 Task: Add a condition where "Channel Is X corp direct message" in recently solved tickets.
Action: Mouse moved to (101, 378)
Screenshot: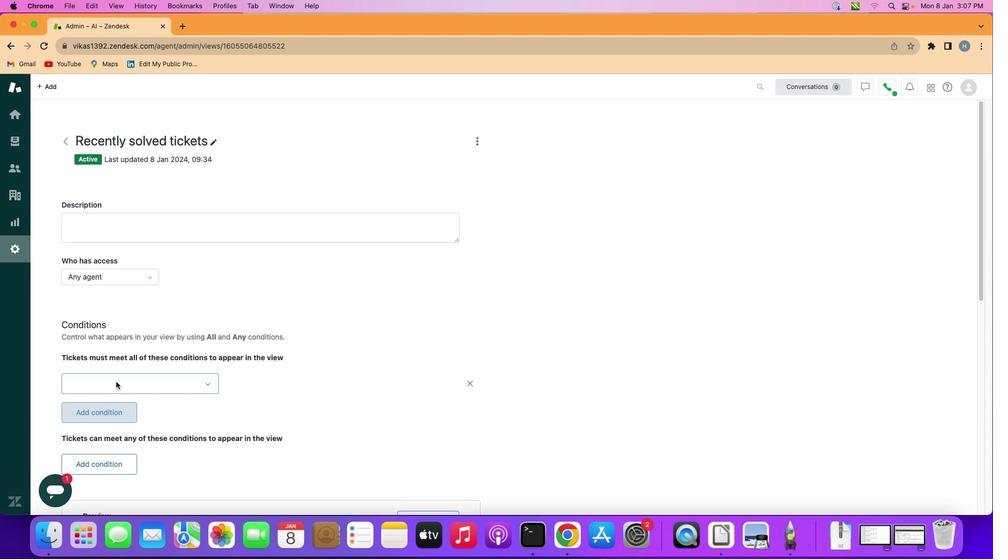
Action: Mouse pressed left at (101, 378)
Screenshot: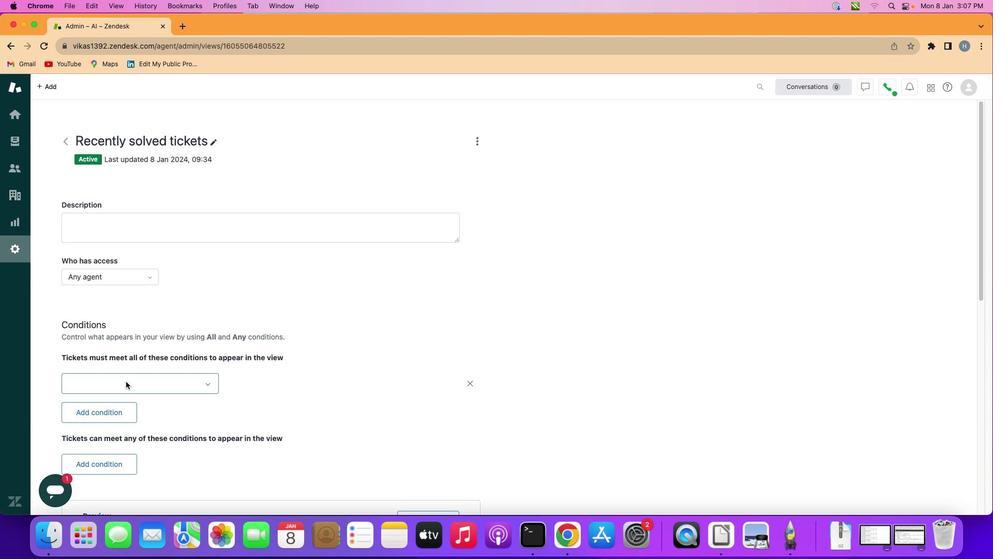 
Action: Mouse moved to (123, 378)
Screenshot: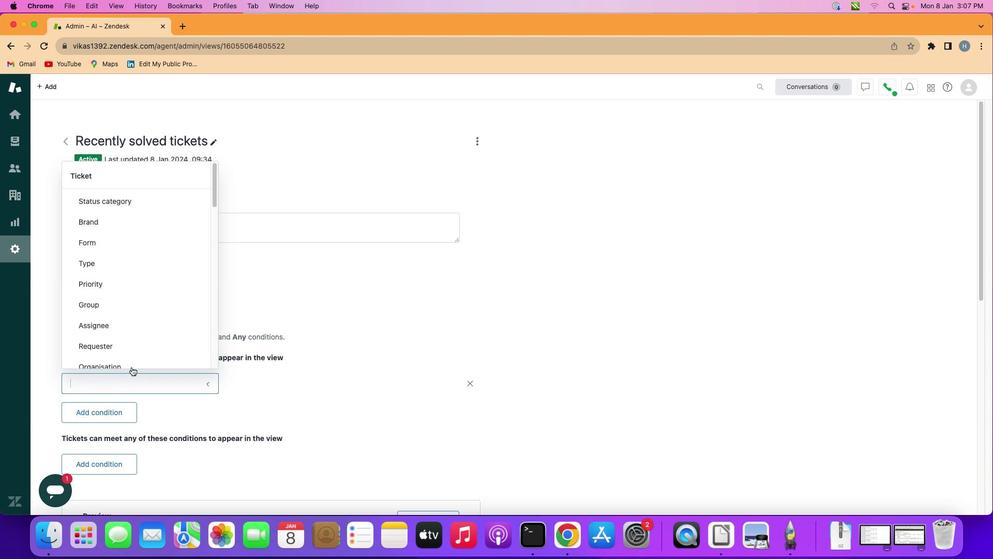 
Action: Mouse pressed left at (123, 378)
Screenshot: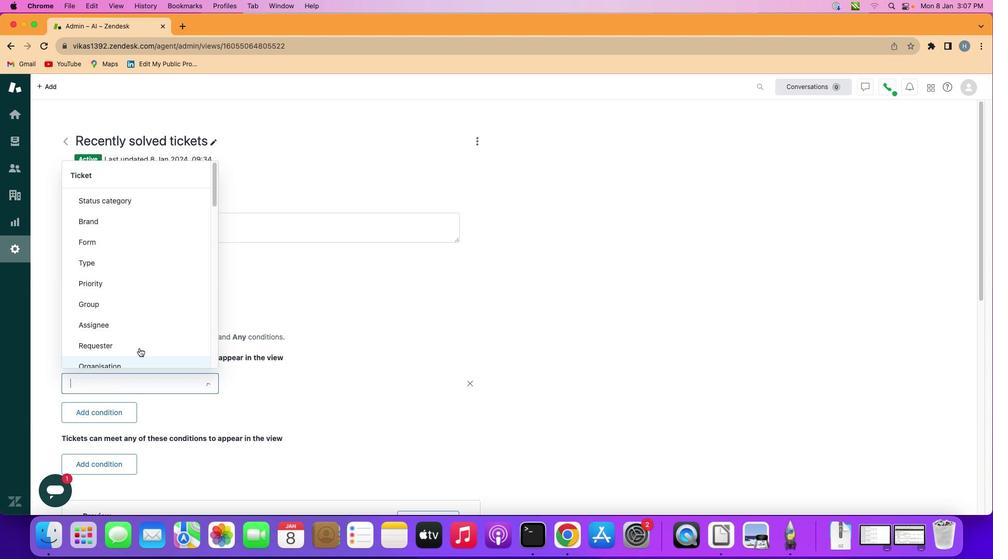 
Action: Mouse moved to (145, 288)
Screenshot: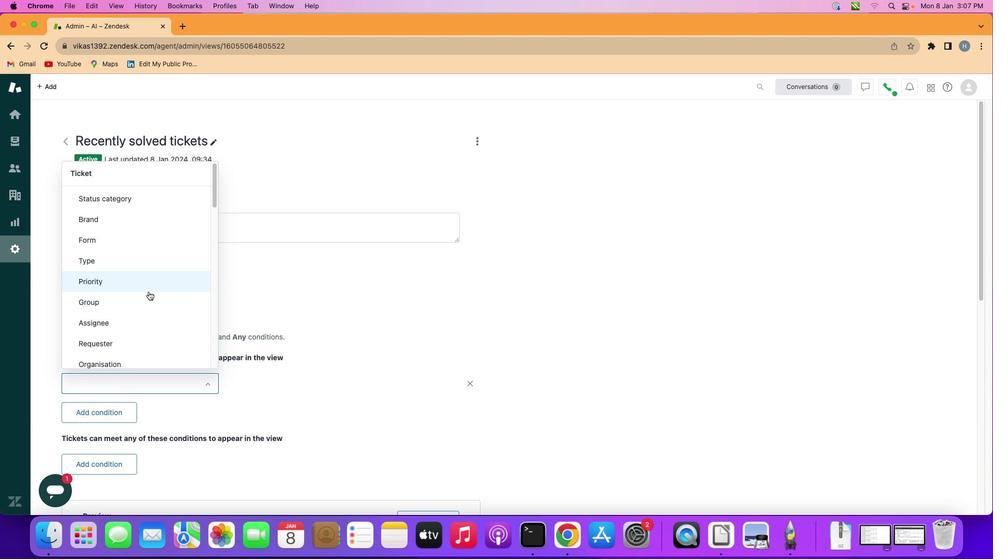 
Action: Mouse scrolled (145, 288) with delta (-2, -3)
Screenshot: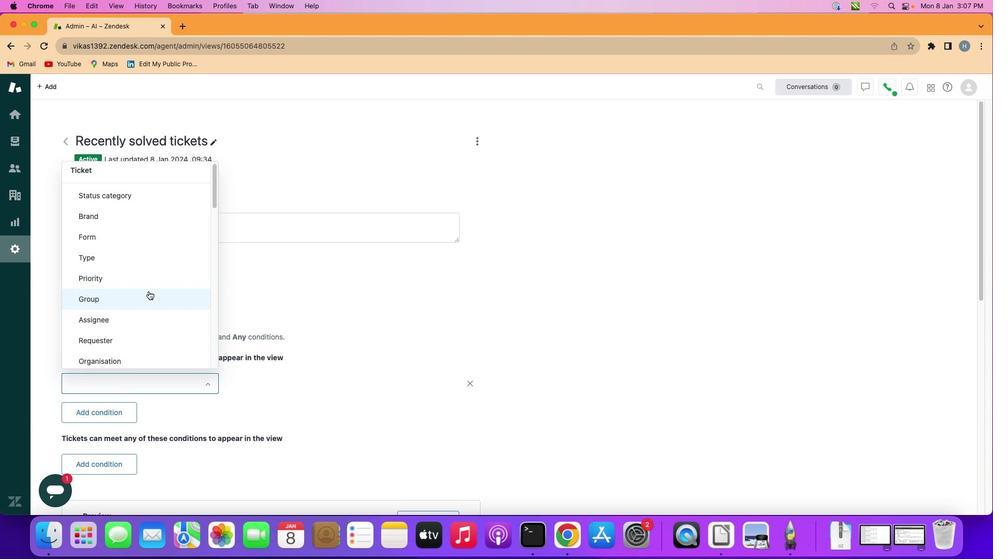 
Action: Mouse scrolled (145, 288) with delta (-2, -3)
Screenshot: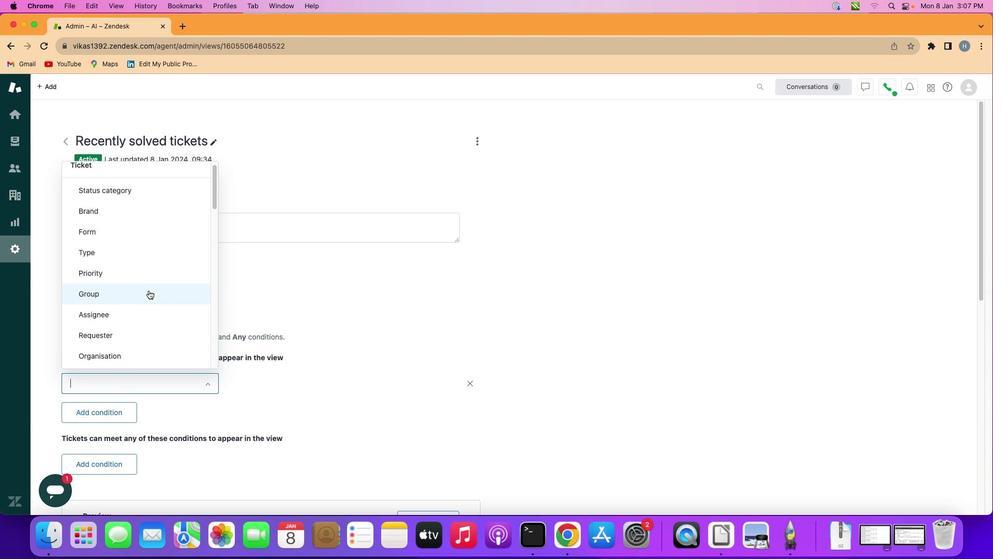 
Action: Mouse scrolled (145, 288) with delta (-2, -3)
Screenshot: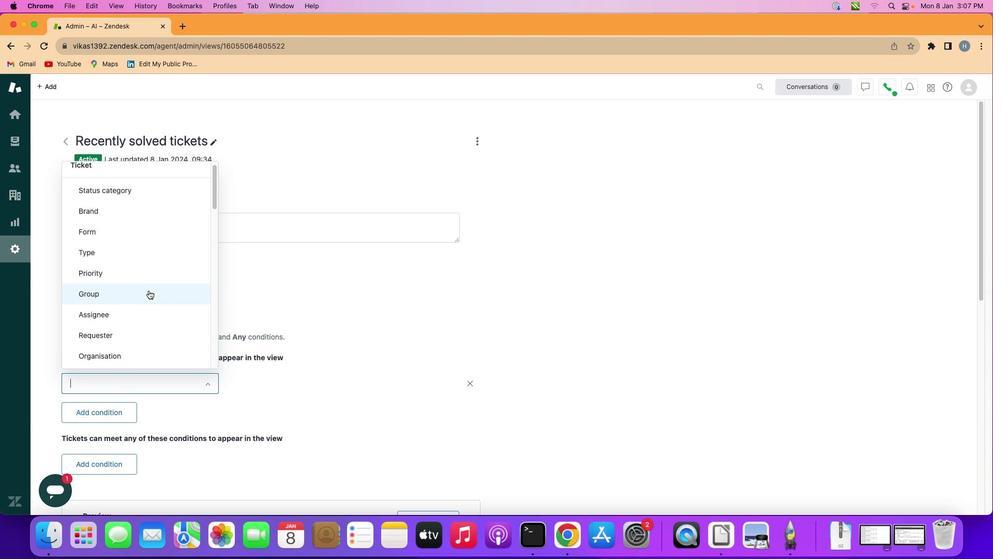 
Action: Mouse moved to (145, 287)
Screenshot: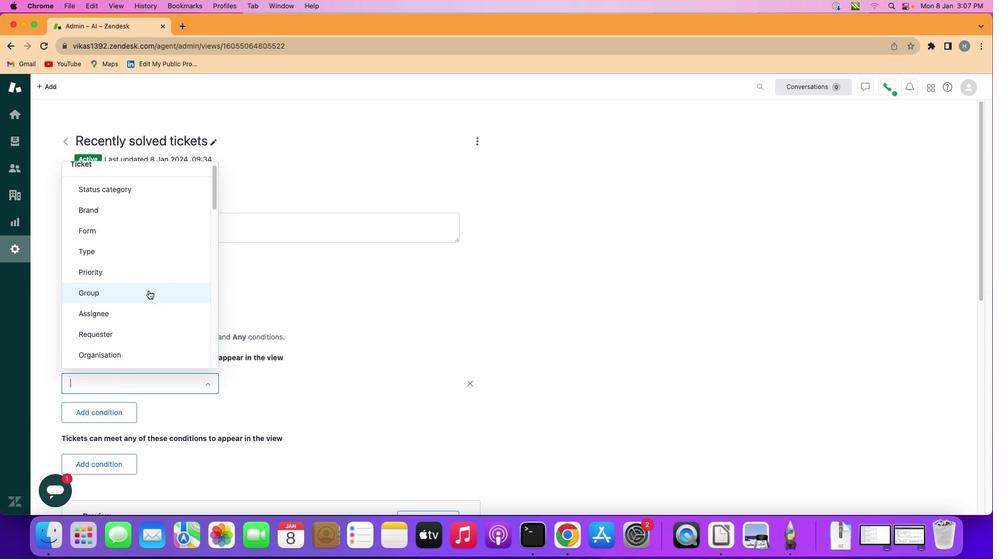 
Action: Mouse scrolled (145, 287) with delta (-2, -3)
Screenshot: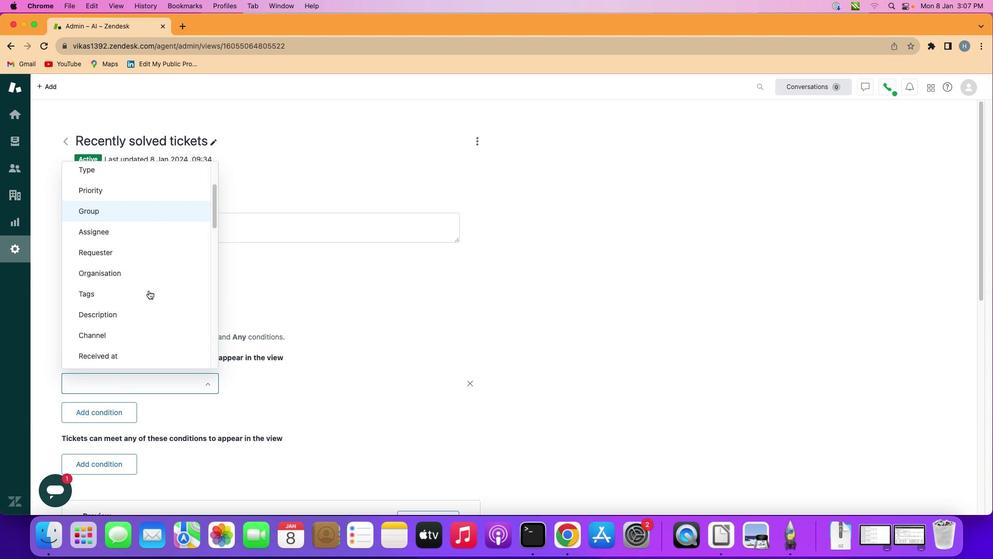 
Action: Mouse scrolled (145, 287) with delta (-2, -3)
Screenshot: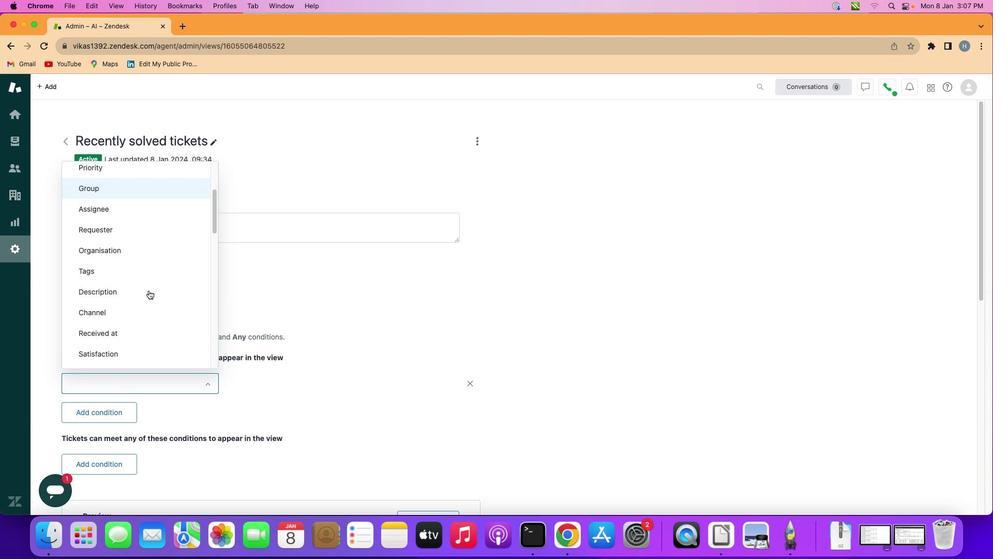 
Action: Mouse scrolled (145, 287) with delta (-2, -3)
Screenshot: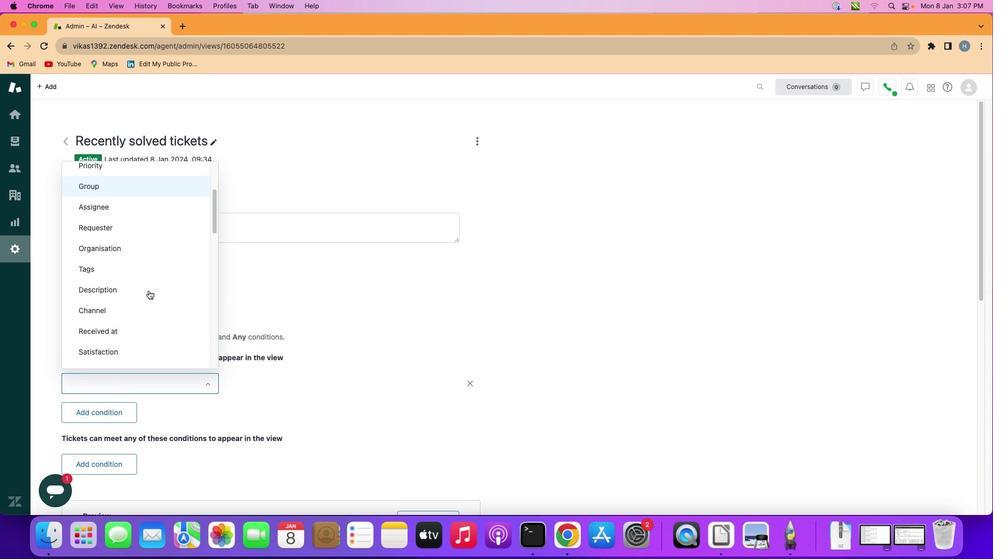 
Action: Mouse scrolled (145, 287) with delta (-2, -3)
Screenshot: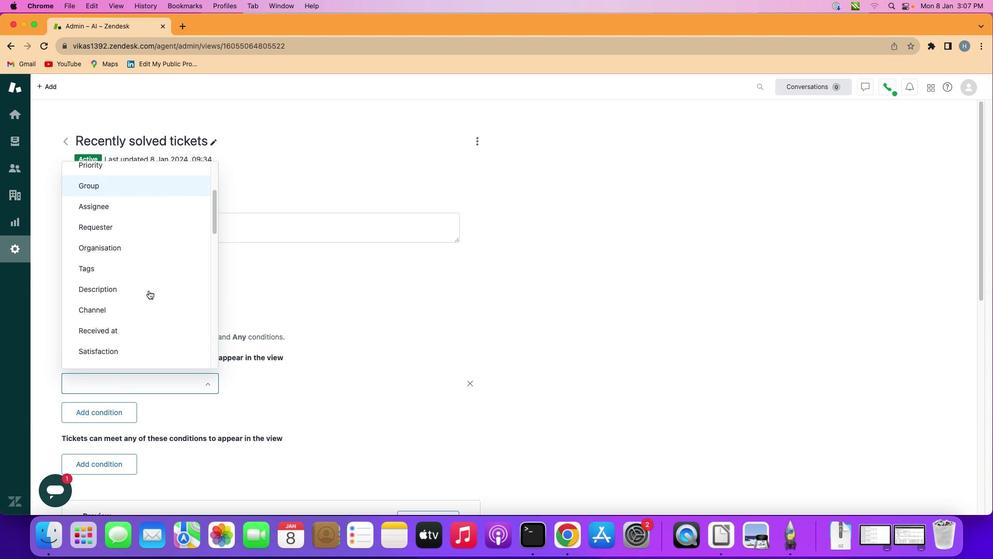
Action: Mouse scrolled (145, 287) with delta (-2, -3)
Screenshot: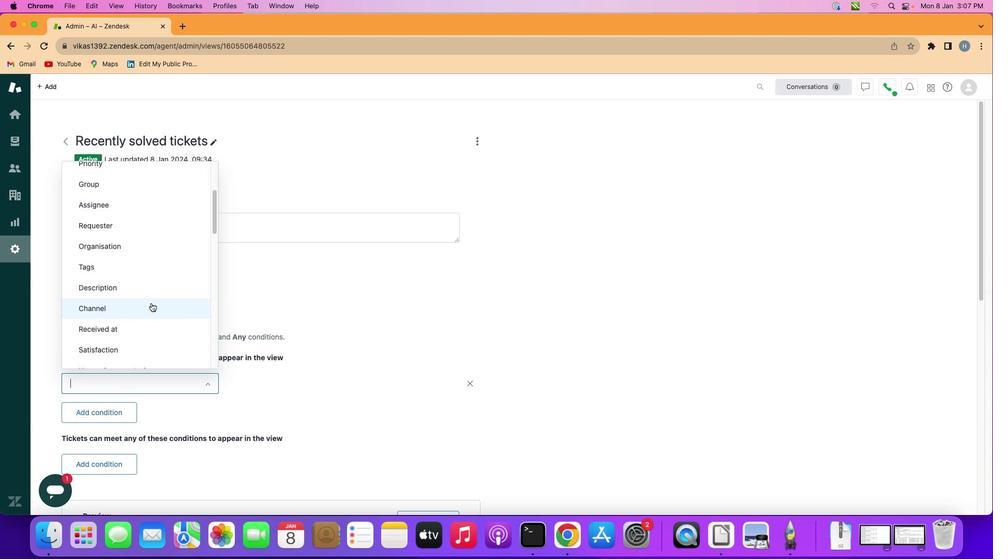 
Action: Mouse moved to (146, 307)
Screenshot: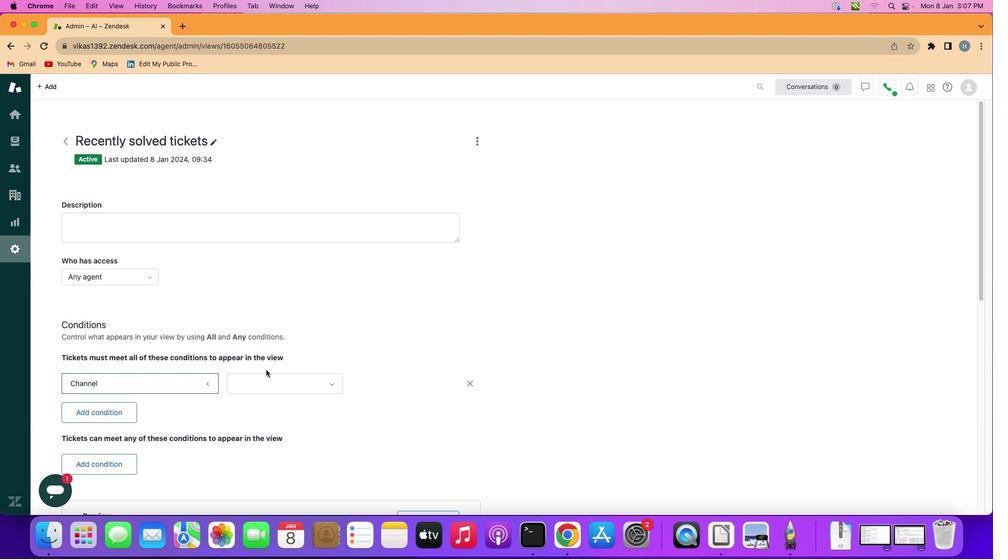 
Action: Mouse pressed left at (146, 307)
Screenshot: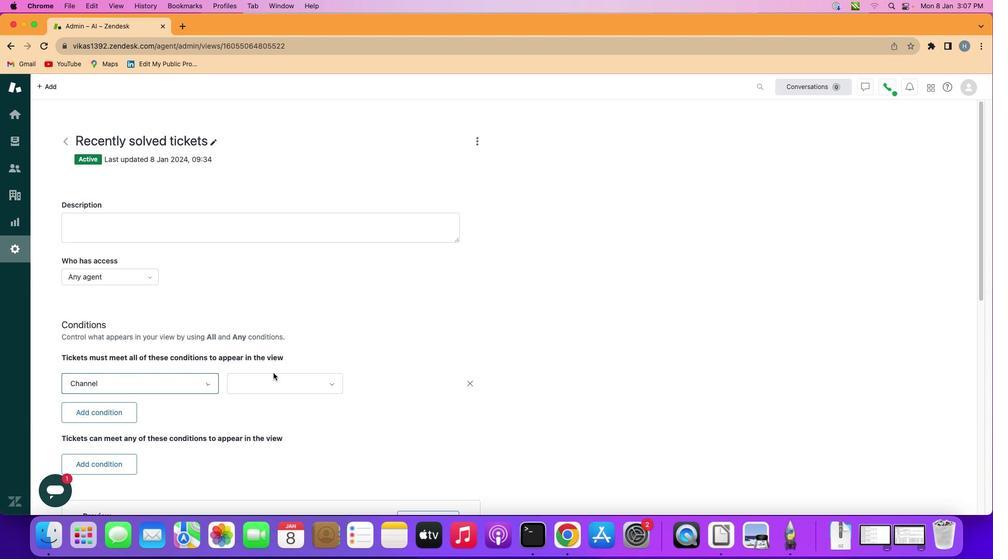 
Action: Mouse moved to (275, 381)
Screenshot: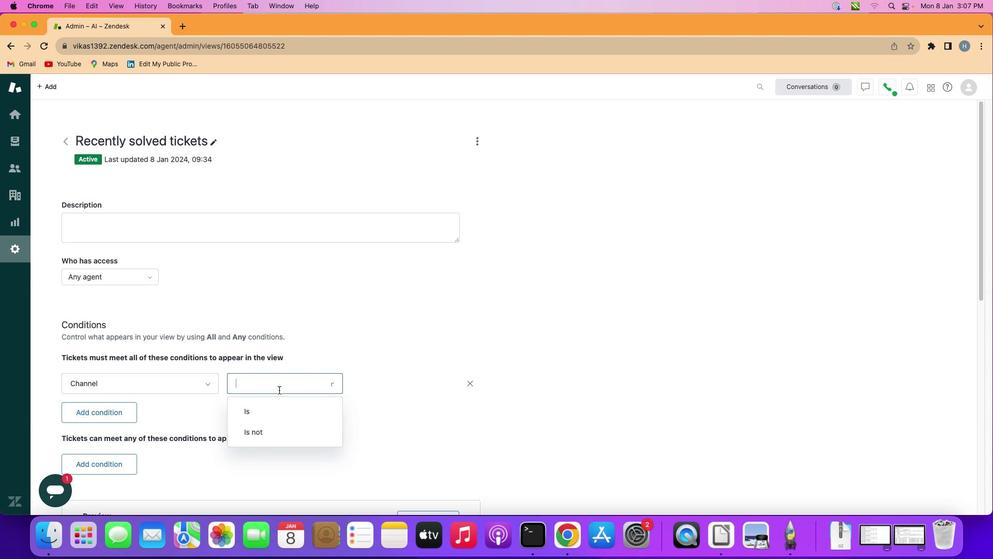 
Action: Mouse pressed left at (275, 381)
Screenshot: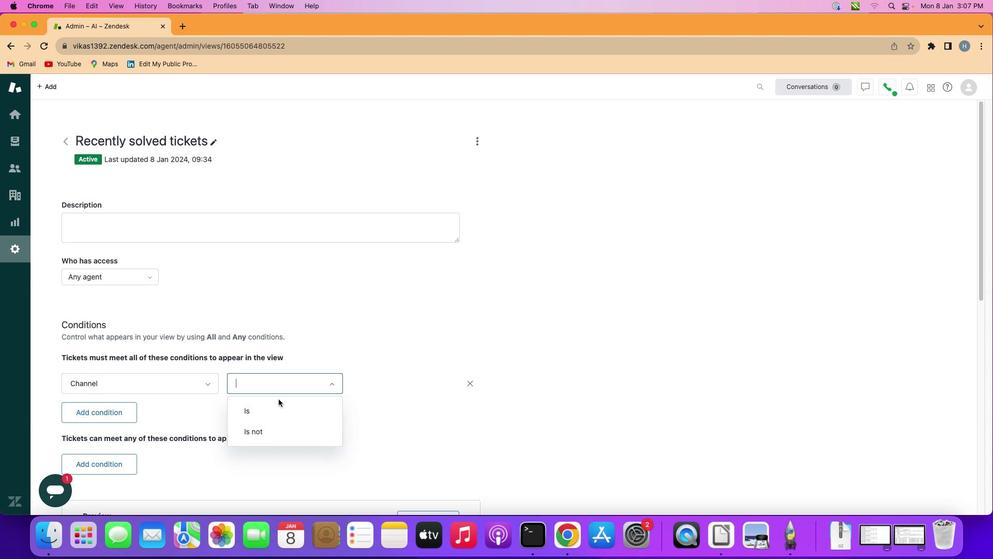 
Action: Mouse moved to (274, 400)
Screenshot: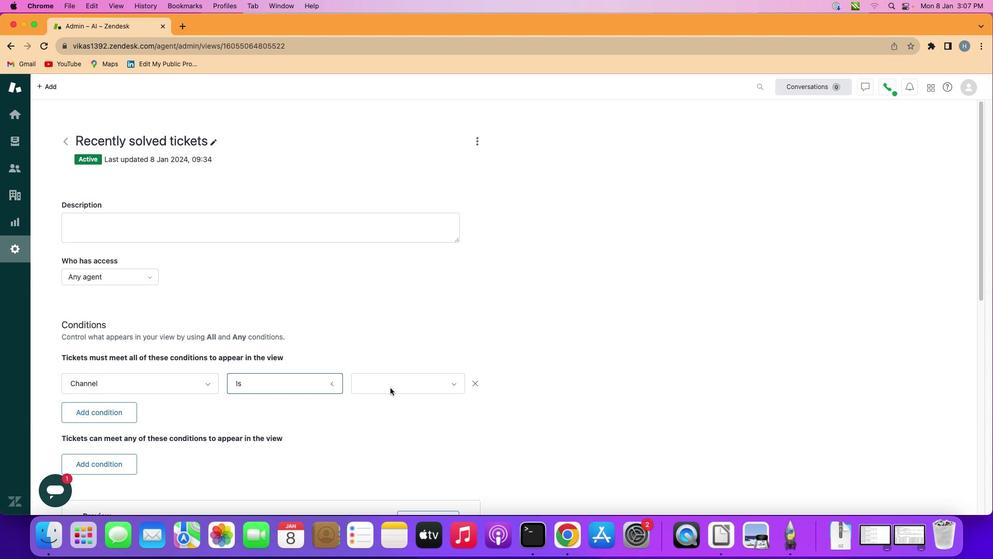 
Action: Mouse pressed left at (274, 400)
Screenshot: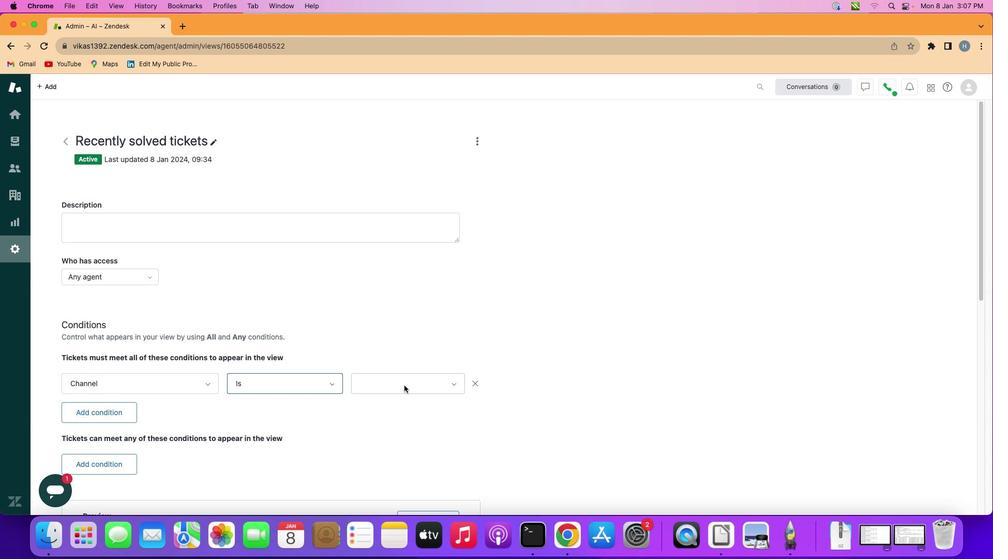 
Action: Mouse moved to (401, 381)
Screenshot: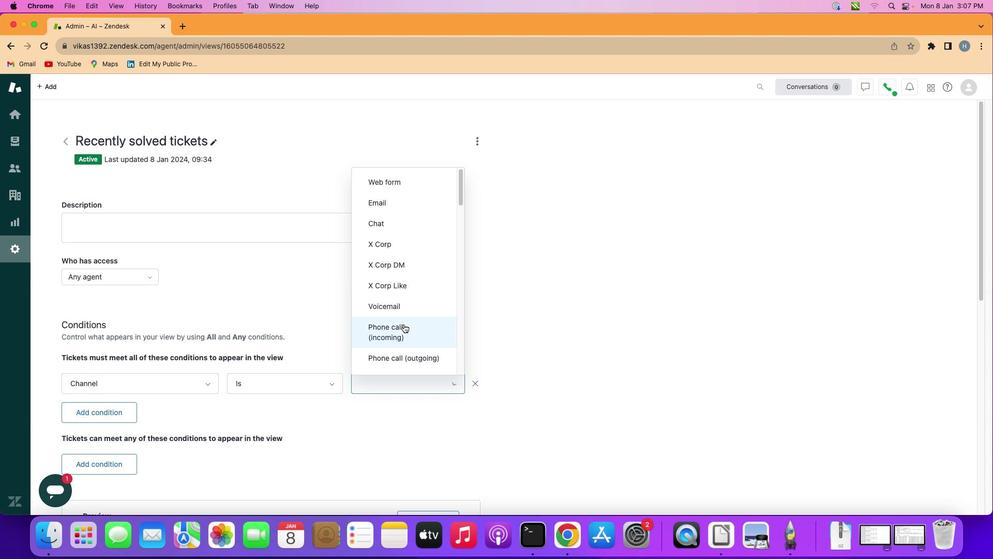 
Action: Mouse pressed left at (401, 381)
Screenshot: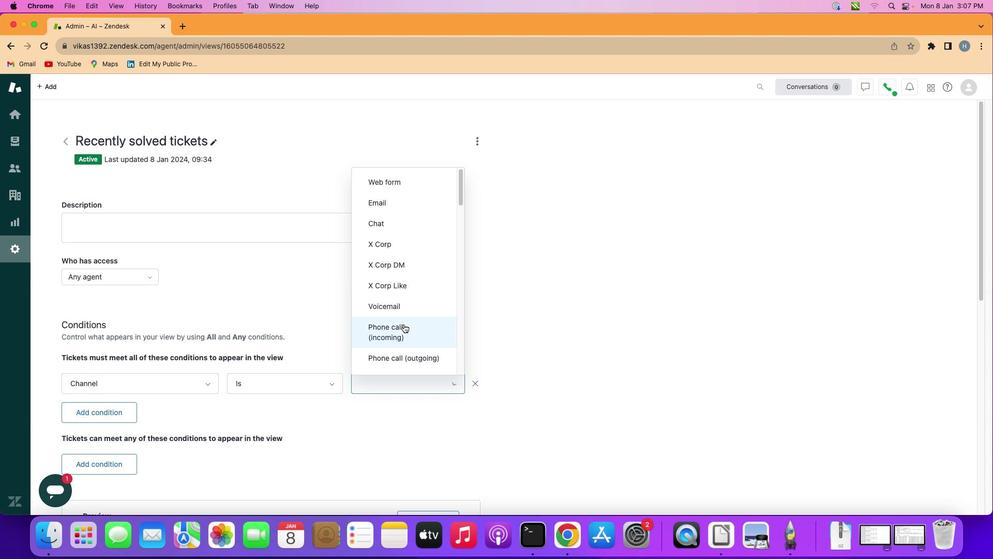 
Action: Mouse moved to (397, 298)
Screenshot: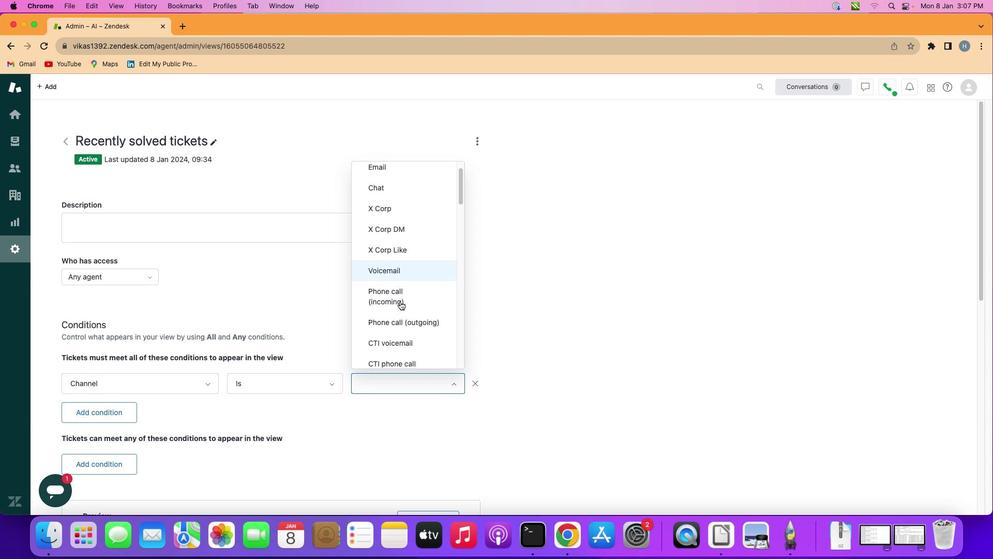 
Action: Mouse scrolled (397, 298) with delta (-2, -3)
Screenshot: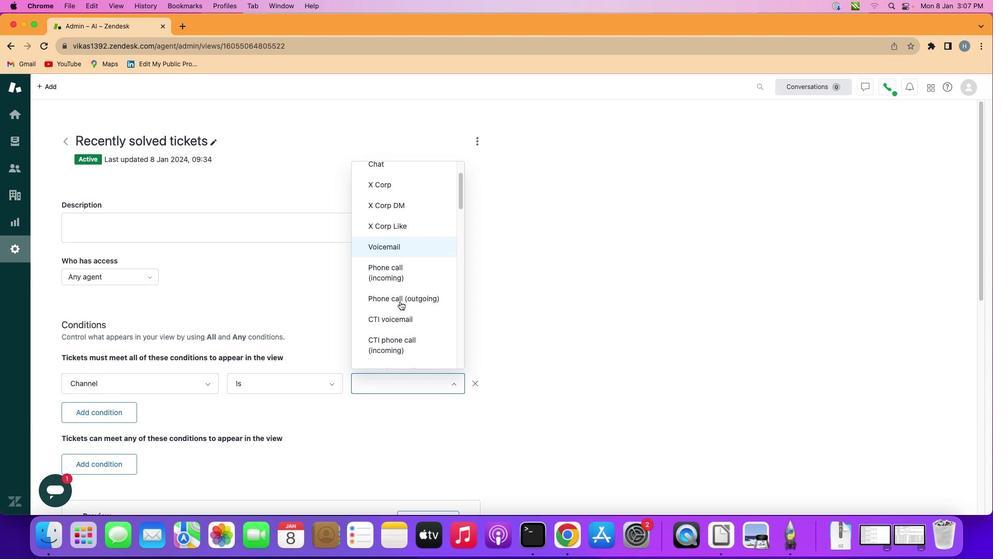 
Action: Mouse scrolled (397, 298) with delta (-2, -3)
Screenshot: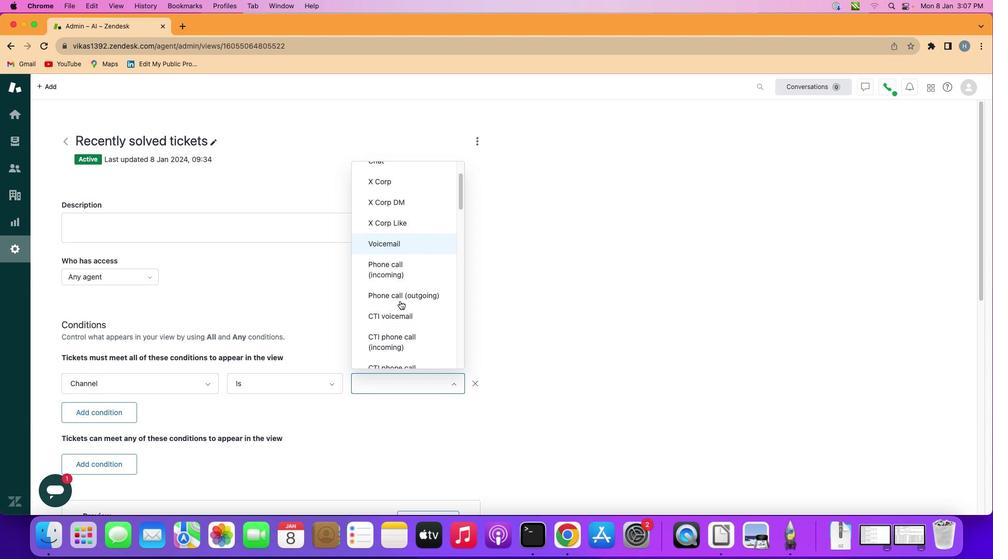 
Action: Mouse scrolled (397, 298) with delta (-2, -3)
Screenshot: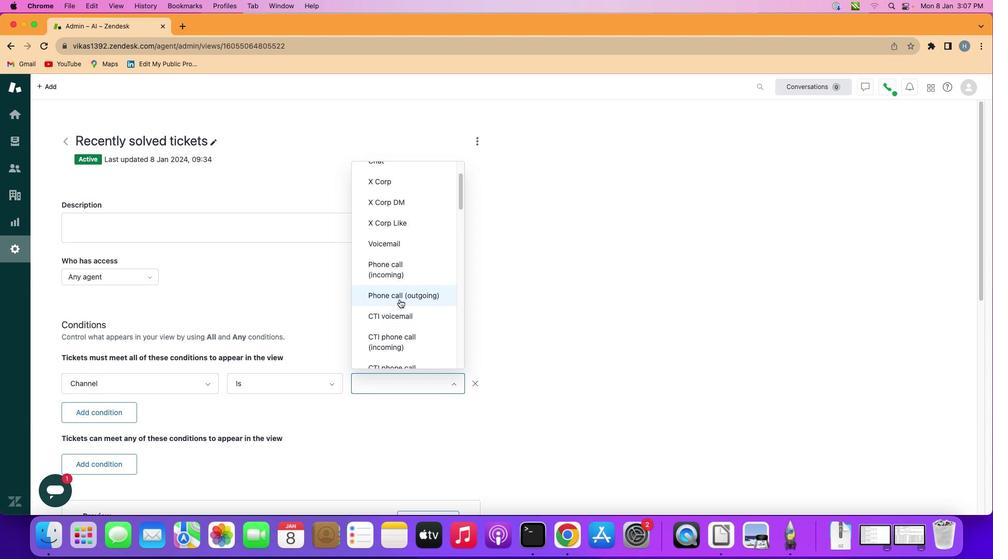 
Action: Mouse scrolled (397, 298) with delta (-2, -3)
Screenshot: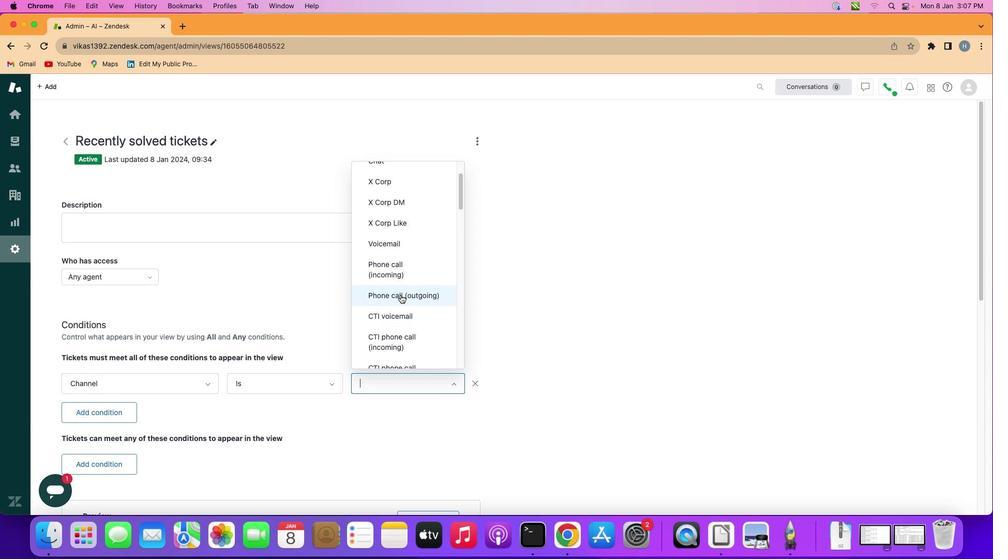 
Action: Mouse moved to (398, 291)
Screenshot: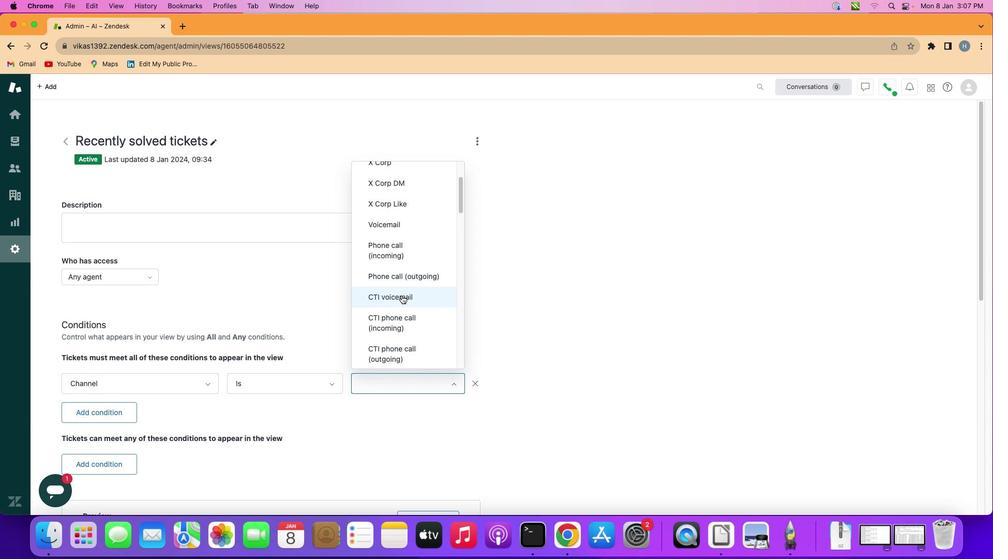 
Action: Mouse scrolled (398, 291) with delta (-2, -3)
Screenshot: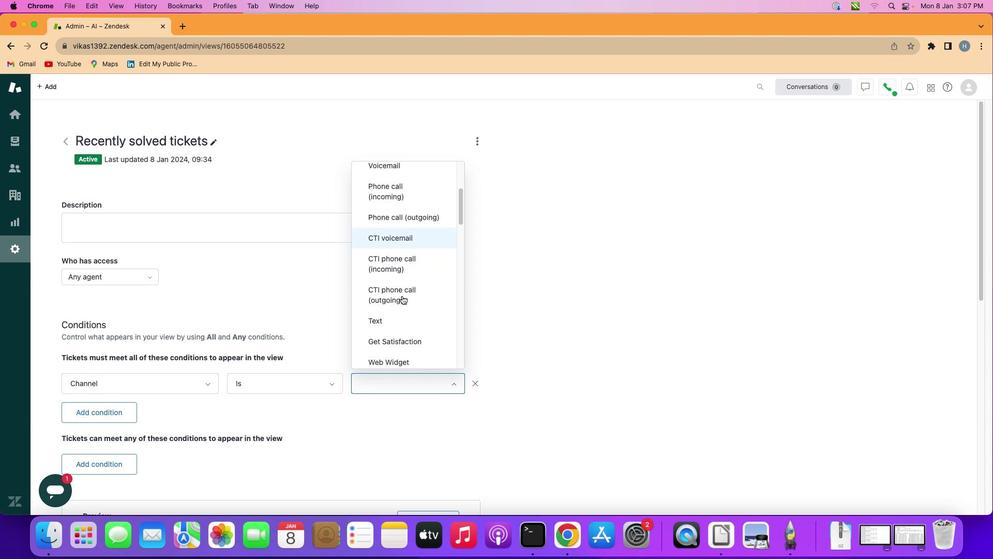 
Action: Mouse scrolled (398, 291) with delta (-2, -3)
Screenshot: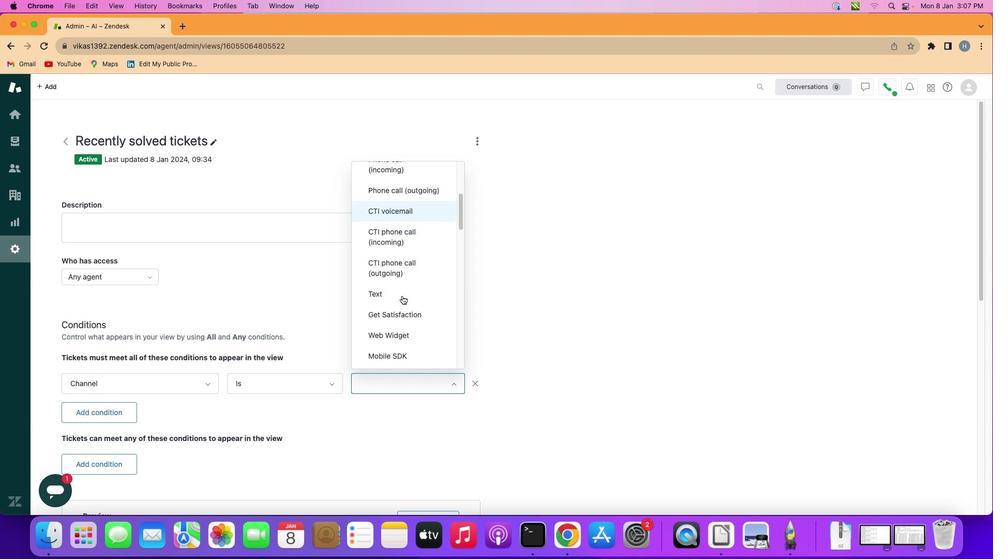 
Action: Mouse moved to (399, 291)
Screenshot: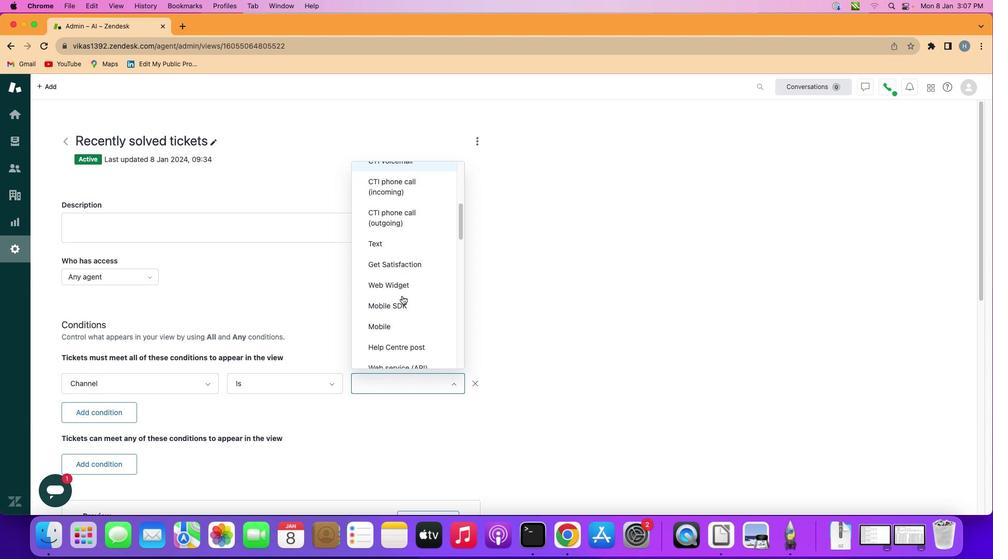 
Action: Mouse scrolled (399, 291) with delta (-2, -3)
Screenshot: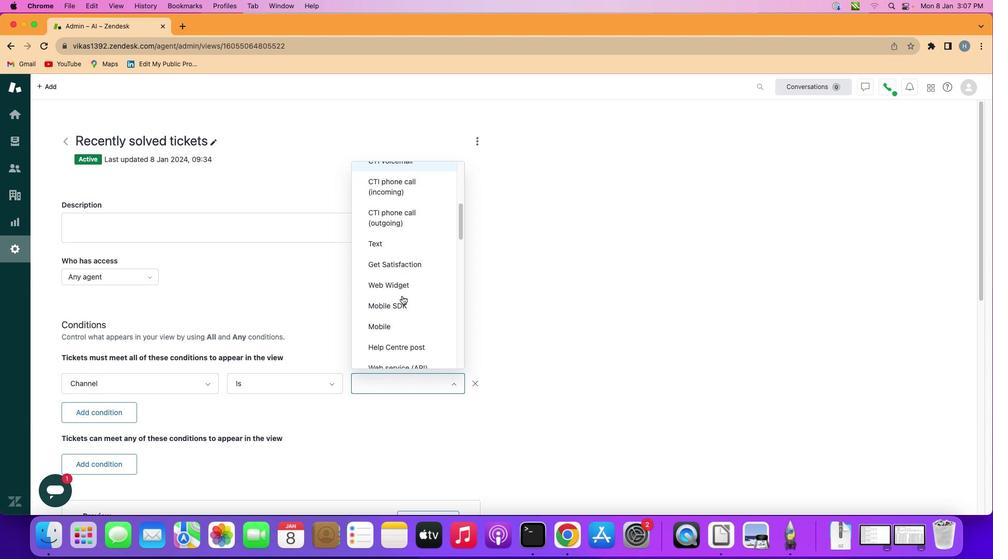 
Action: Mouse moved to (399, 291)
Screenshot: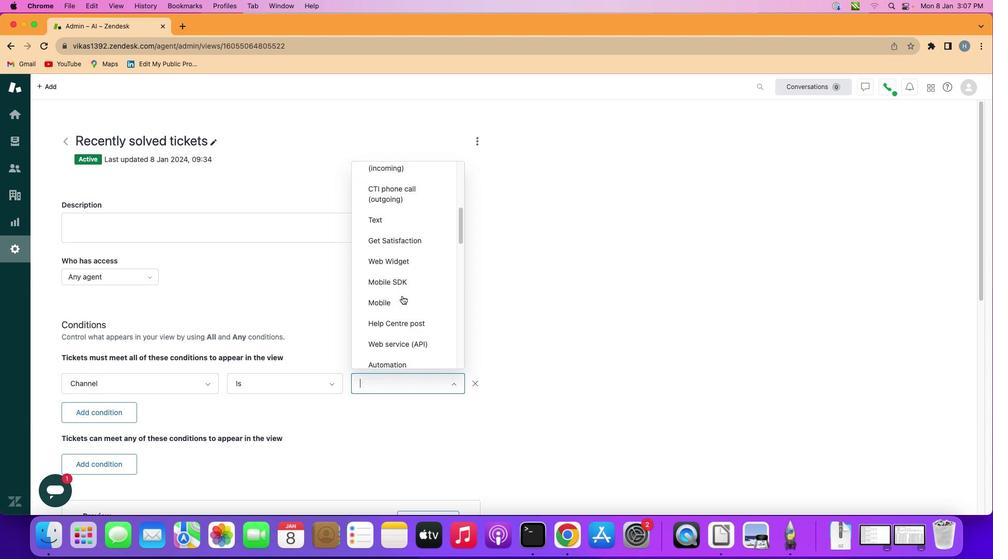 
Action: Mouse scrolled (399, 291) with delta (-2, -1)
Screenshot: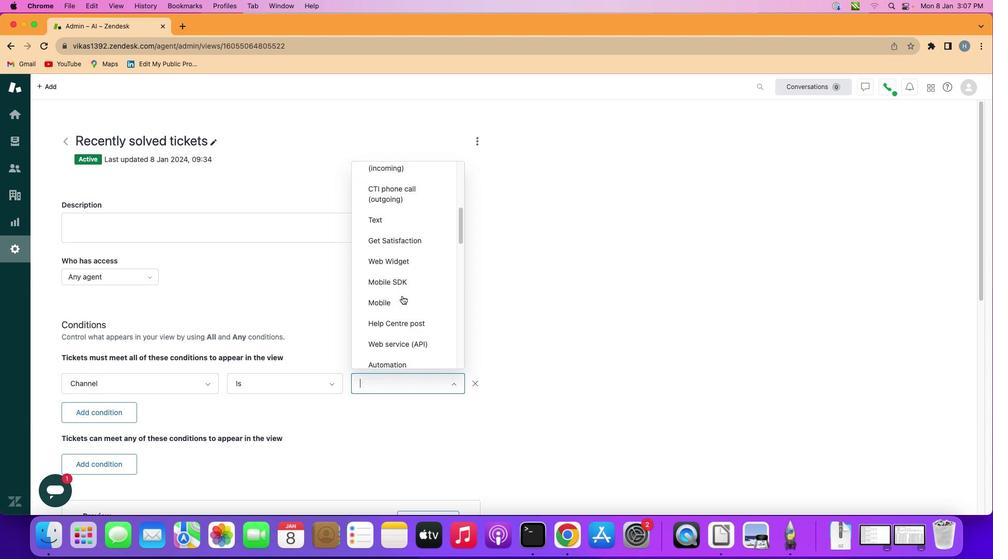 
Action: Mouse moved to (399, 291)
Screenshot: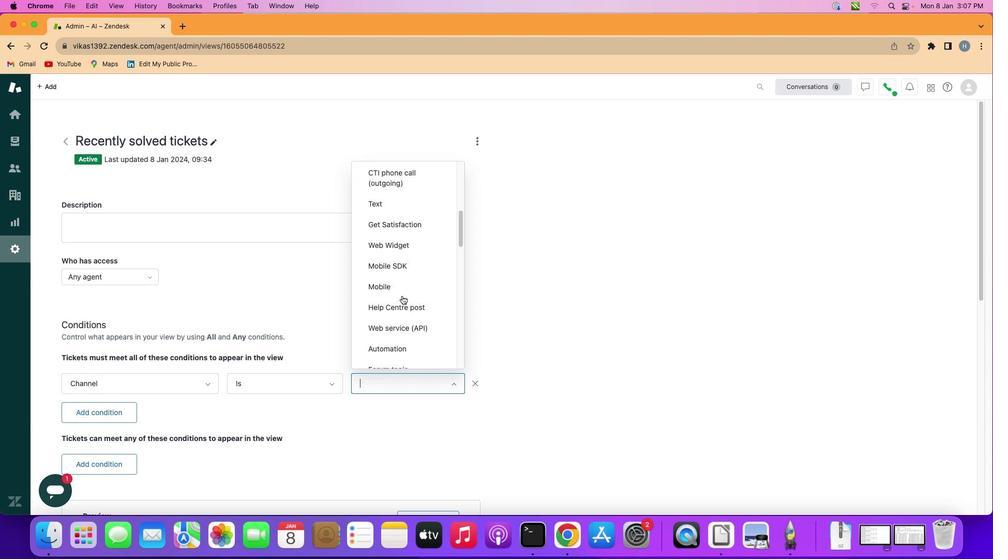 
Action: Mouse scrolled (399, 291) with delta (-2, -3)
Screenshot: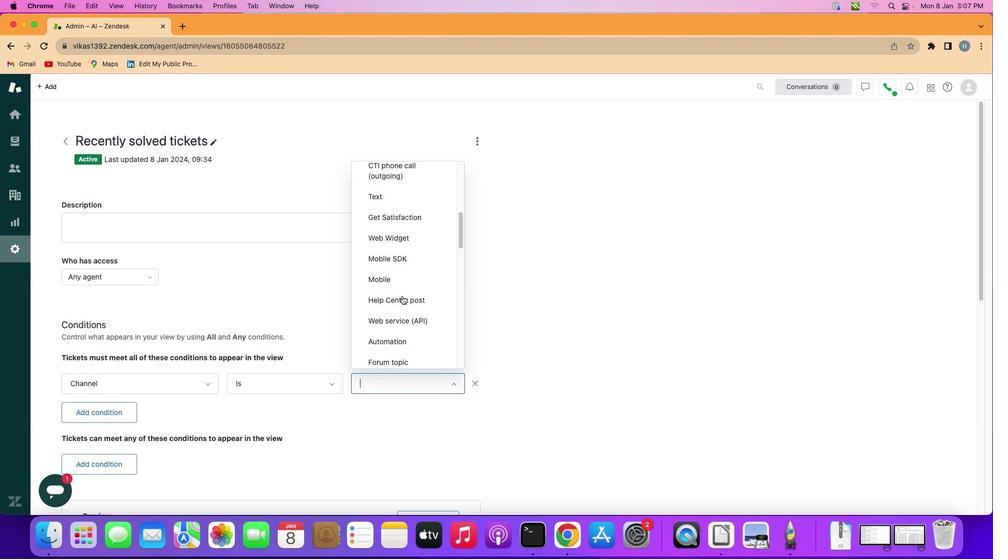 
Action: Mouse moved to (399, 292)
Screenshot: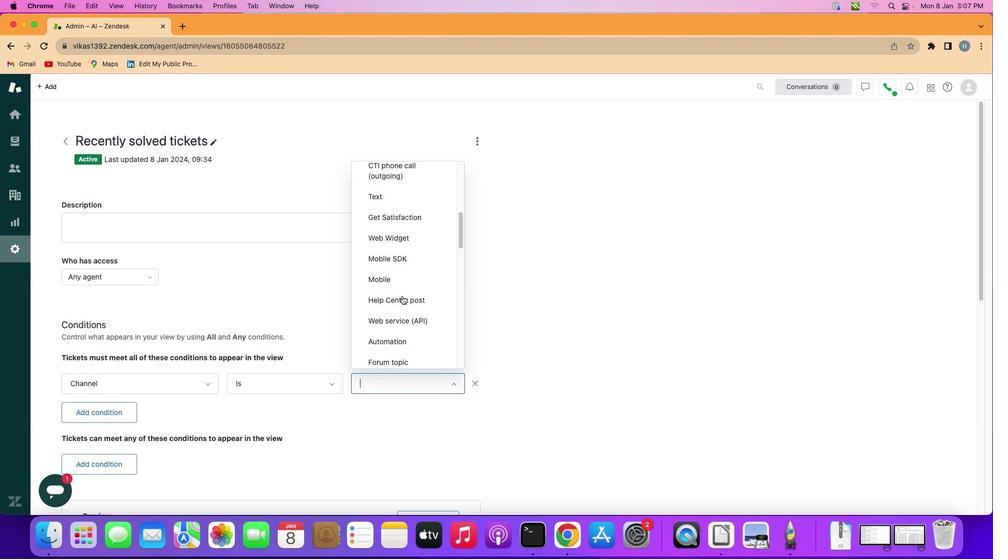 
Action: Mouse scrolled (399, 292) with delta (-2, -3)
Screenshot: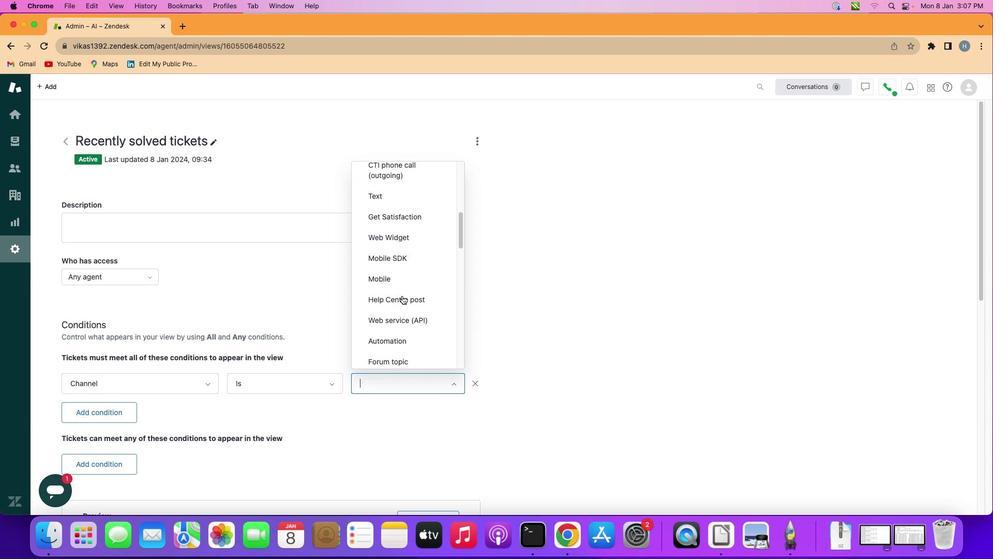 
Action: Mouse scrolled (399, 292) with delta (-2, -4)
Screenshot: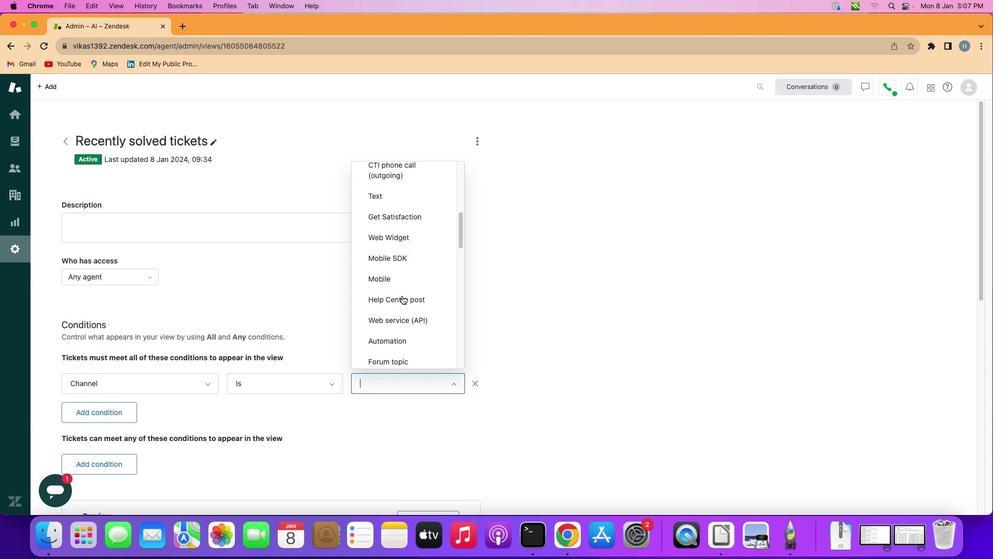 
Action: Mouse scrolled (399, 292) with delta (-2, -3)
Screenshot: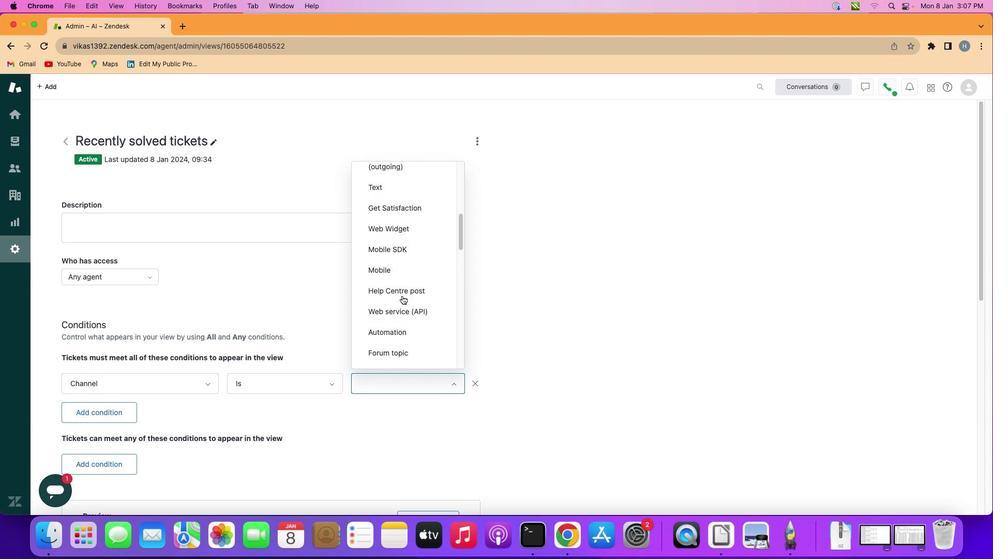
Action: Mouse scrolled (399, 292) with delta (-2, -3)
Screenshot: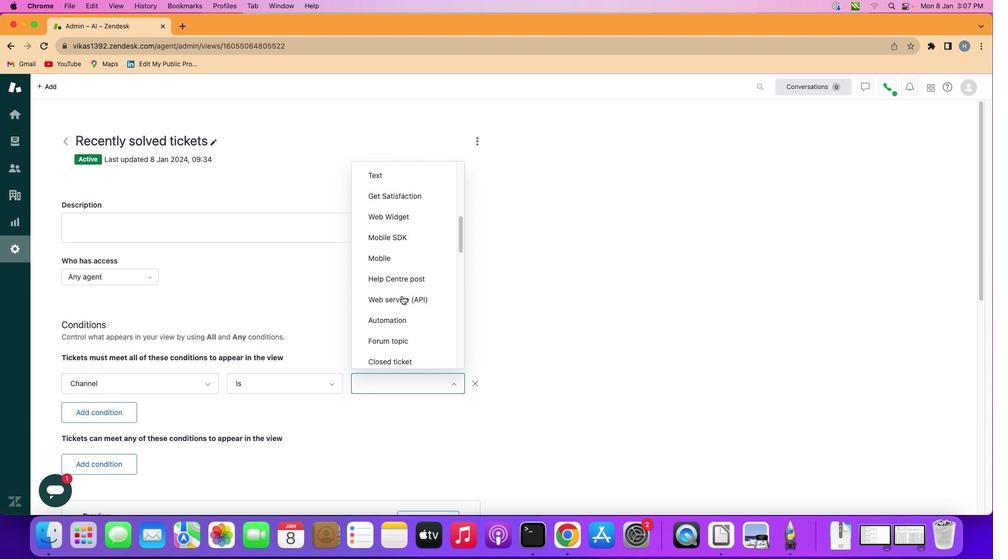 
Action: Mouse scrolled (399, 292) with delta (-2, -3)
Screenshot: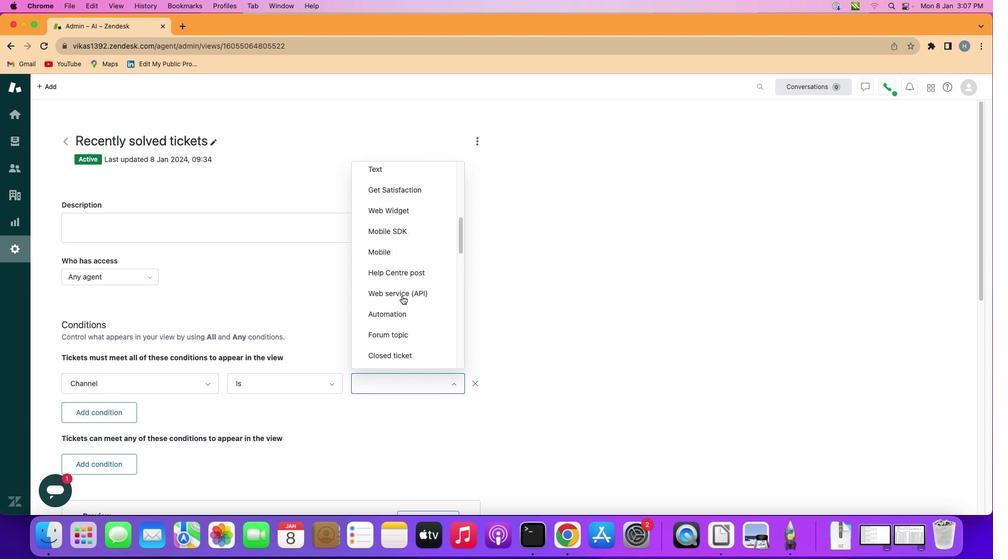 
Action: Mouse scrolled (399, 292) with delta (-2, -3)
Screenshot: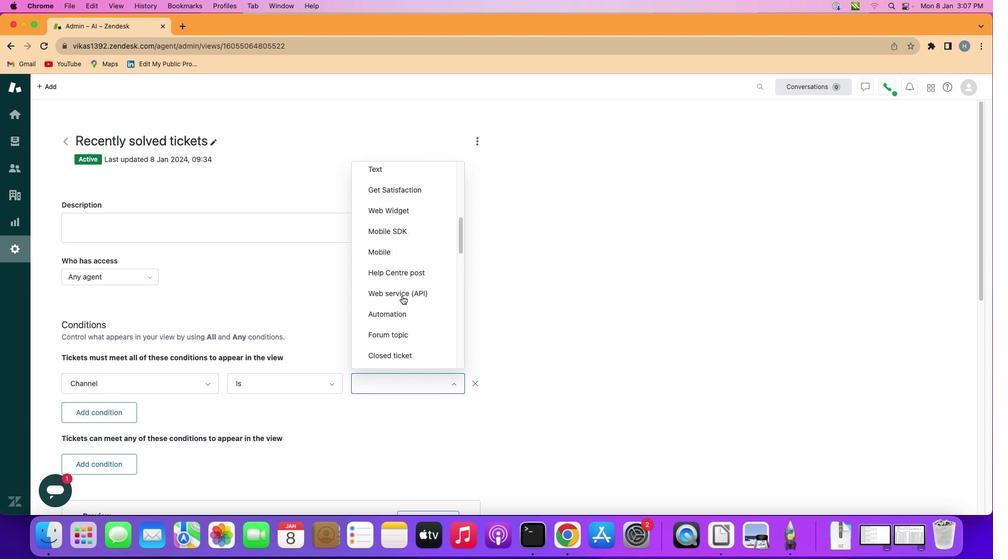 
Action: Mouse scrolled (399, 292) with delta (-2, -2)
Screenshot: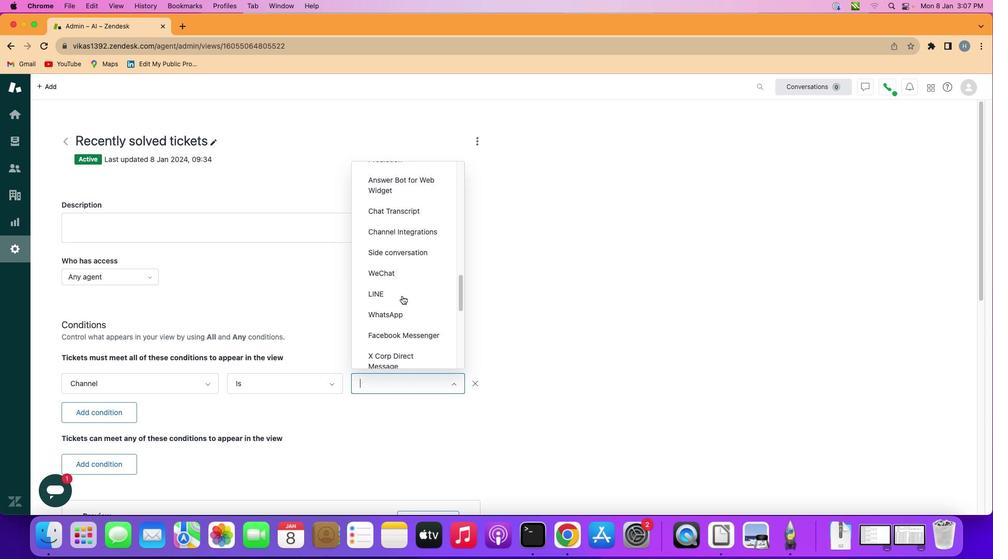 
Action: Mouse scrolled (399, 292) with delta (-2, -4)
Screenshot: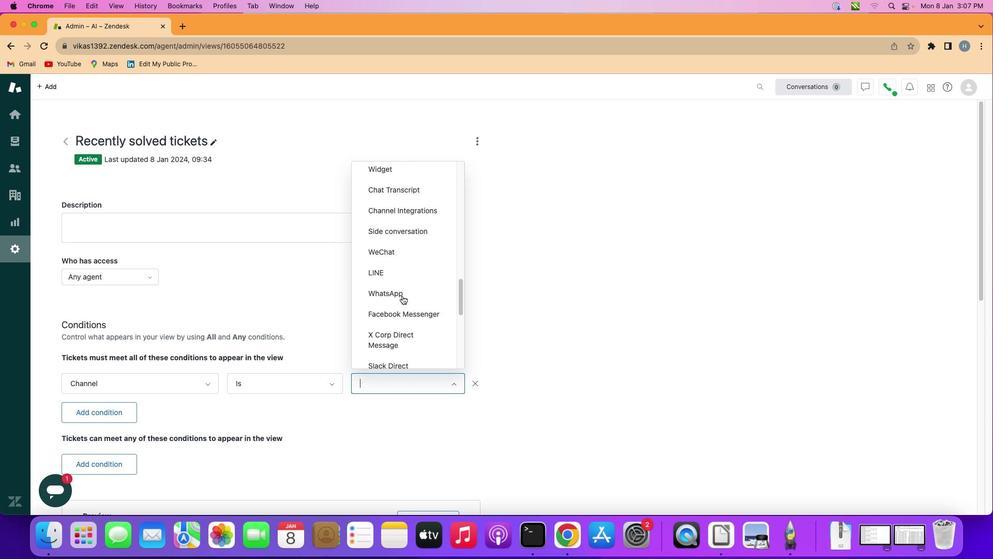 
Action: Mouse scrolled (399, 292) with delta (-2, -3)
Screenshot: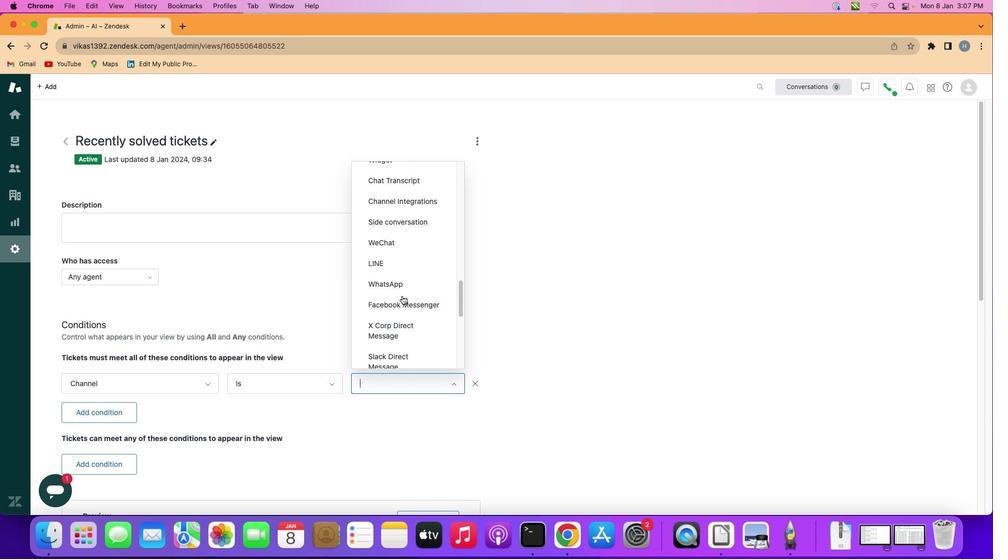 
Action: Mouse scrolled (399, 292) with delta (-2, -5)
Screenshot: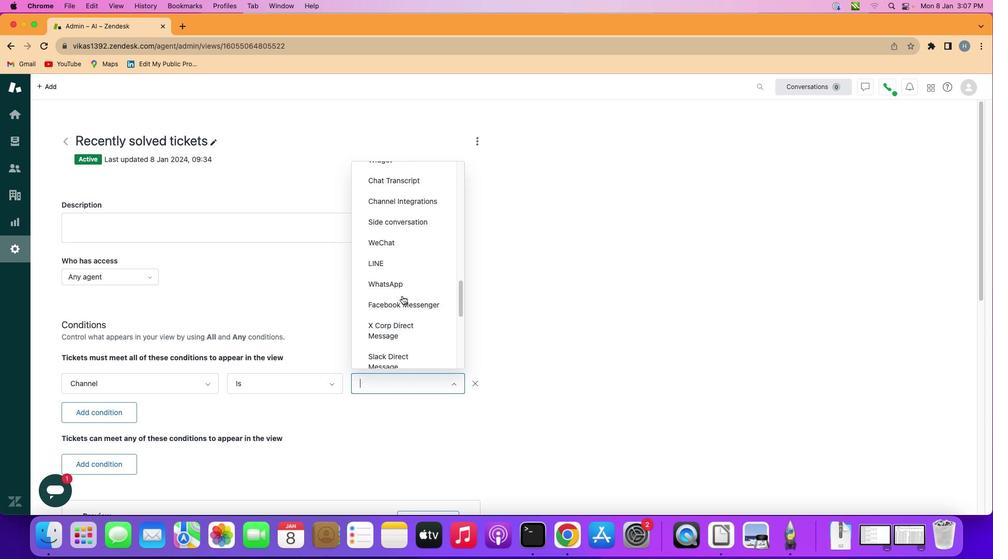
Action: Mouse scrolled (399, 292) with delta (-2, -5)
Screenshot: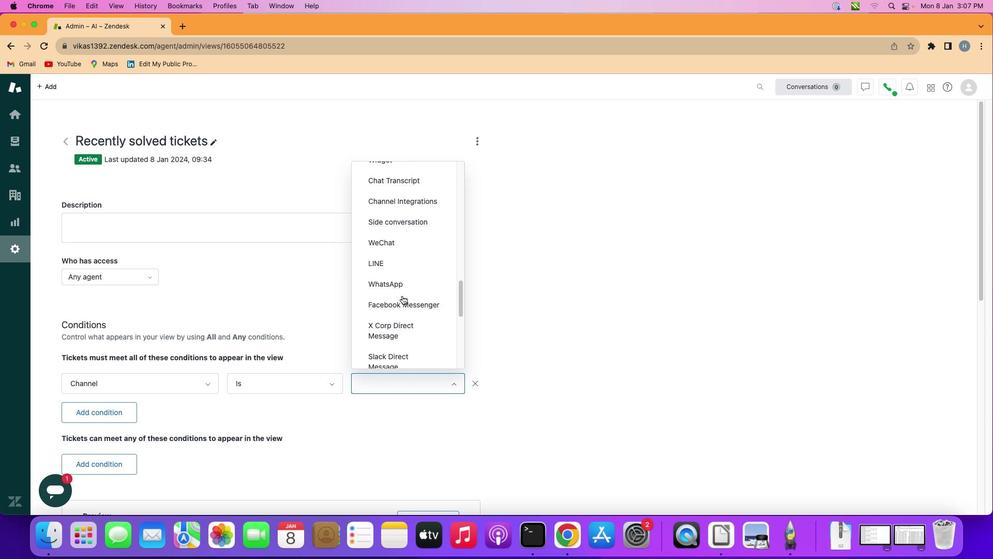 
Action: Mouse scrolled (399, 292) with delta (-2, -3)
Screenshot: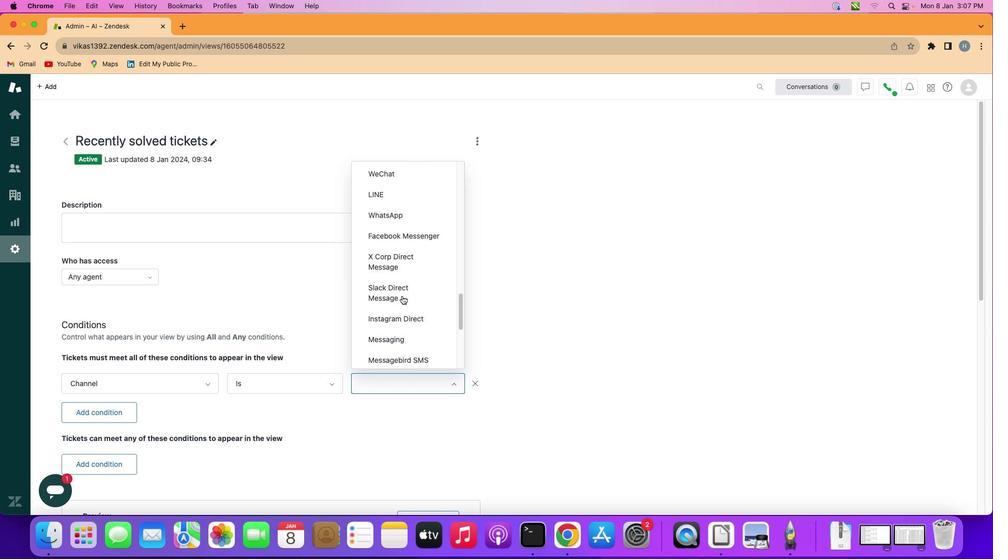 
Action: Mouse scrolled (399, 292) with delta (-2, -3)
Screenshot: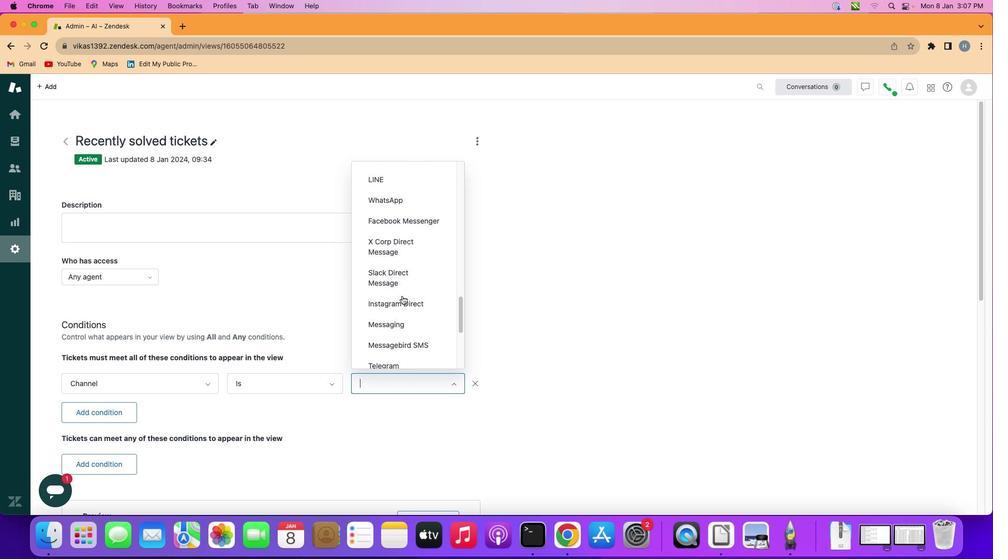 
Action: Mouse scrolled (399, 292) with delta (-2, -3)
Screenshot: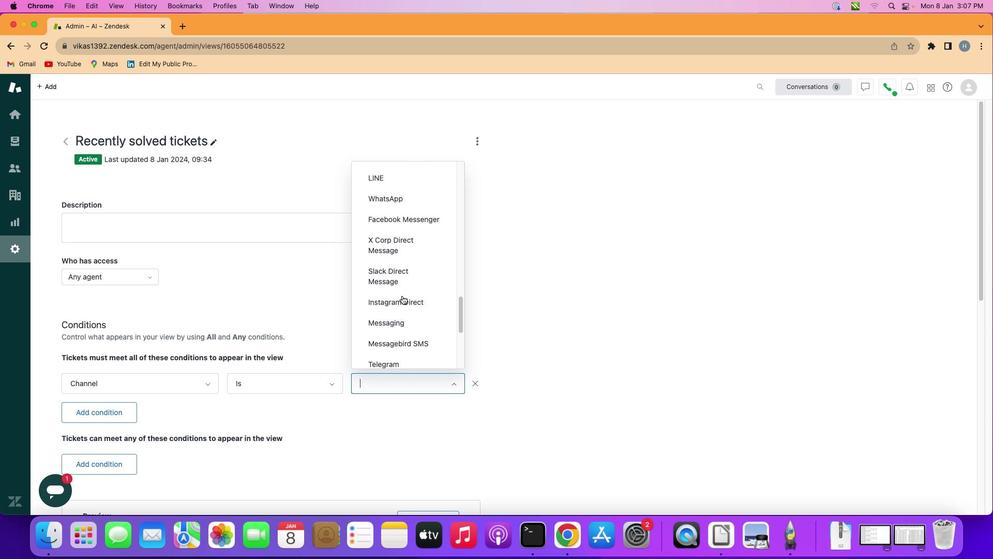 
Action: Mouse scrolled (399, 292) with delta (-2, -3)
Screenshot: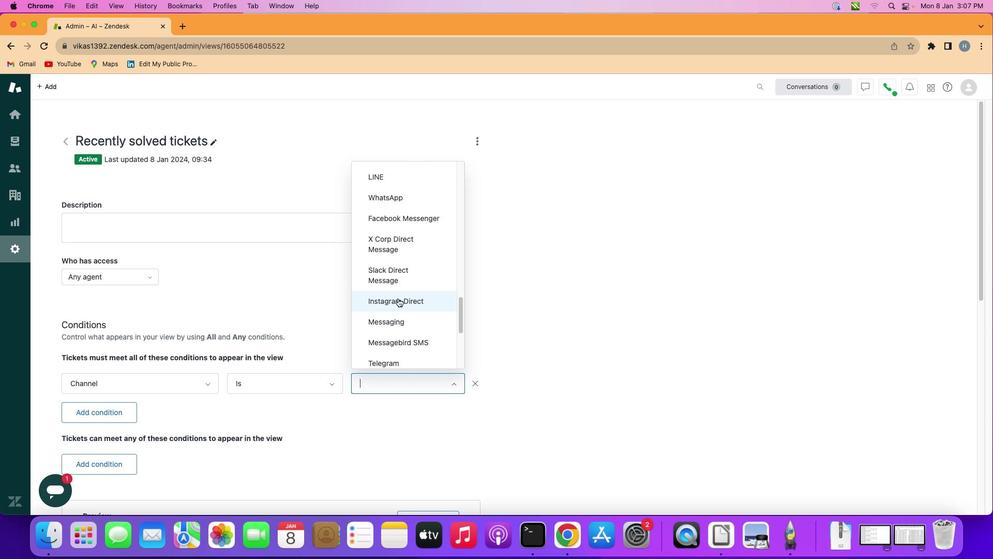 
Action: Mouse scrolled (399, 292) with delta (-2, -3)
Screenshot: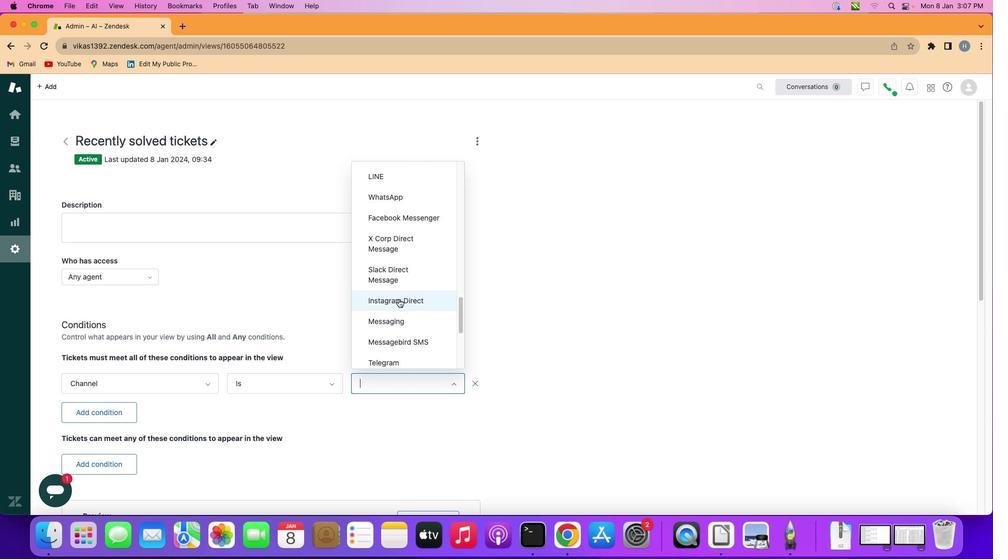 
Action: Mouse moved to (417, 243)
Screenshot: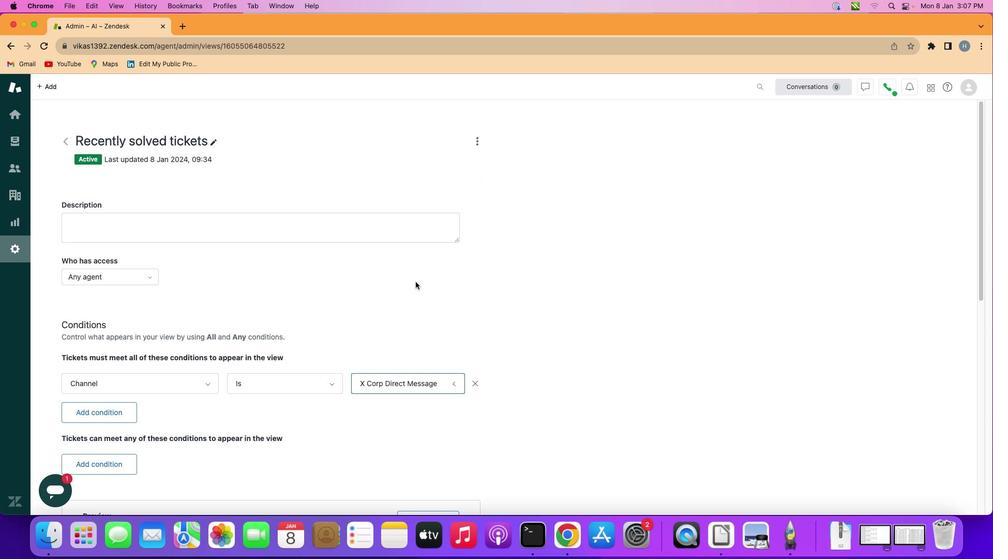 
Action: Mouse pressed left at (417, 243)
Screenshot: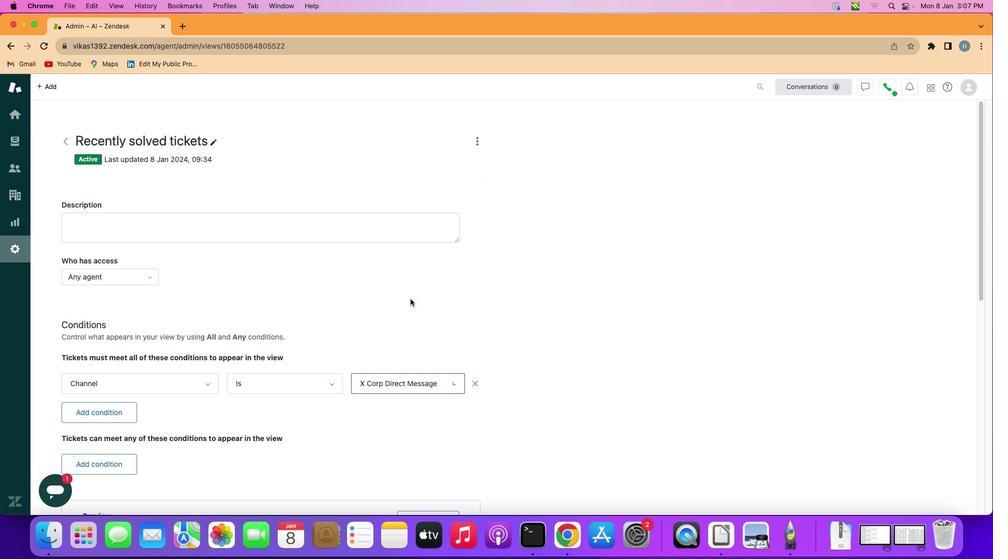 
Action: Mouse moved to (395, 323)
Screenshot: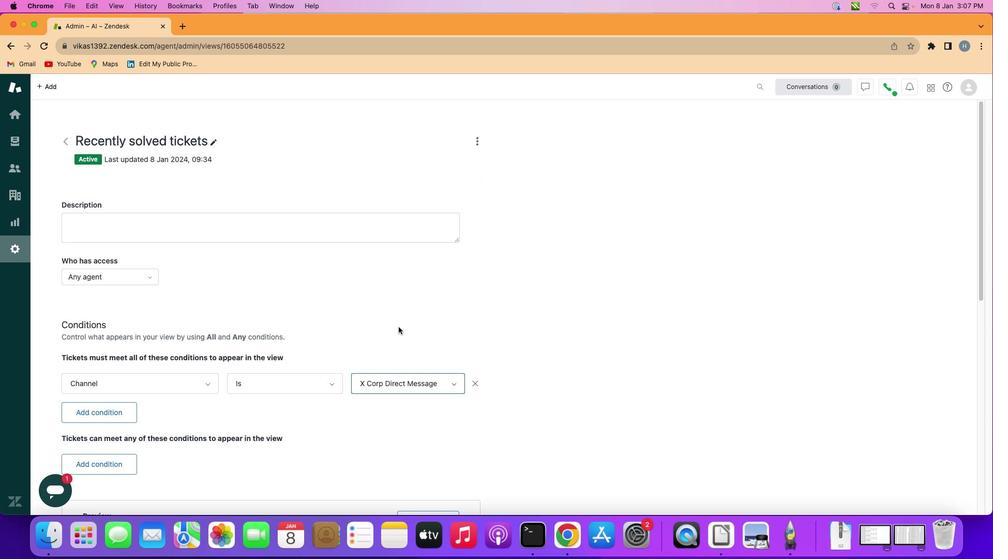 
